 Task: Show content criteria for "Digital Experience".
Action: Mouse moved to (1136, 81)
Screenshot: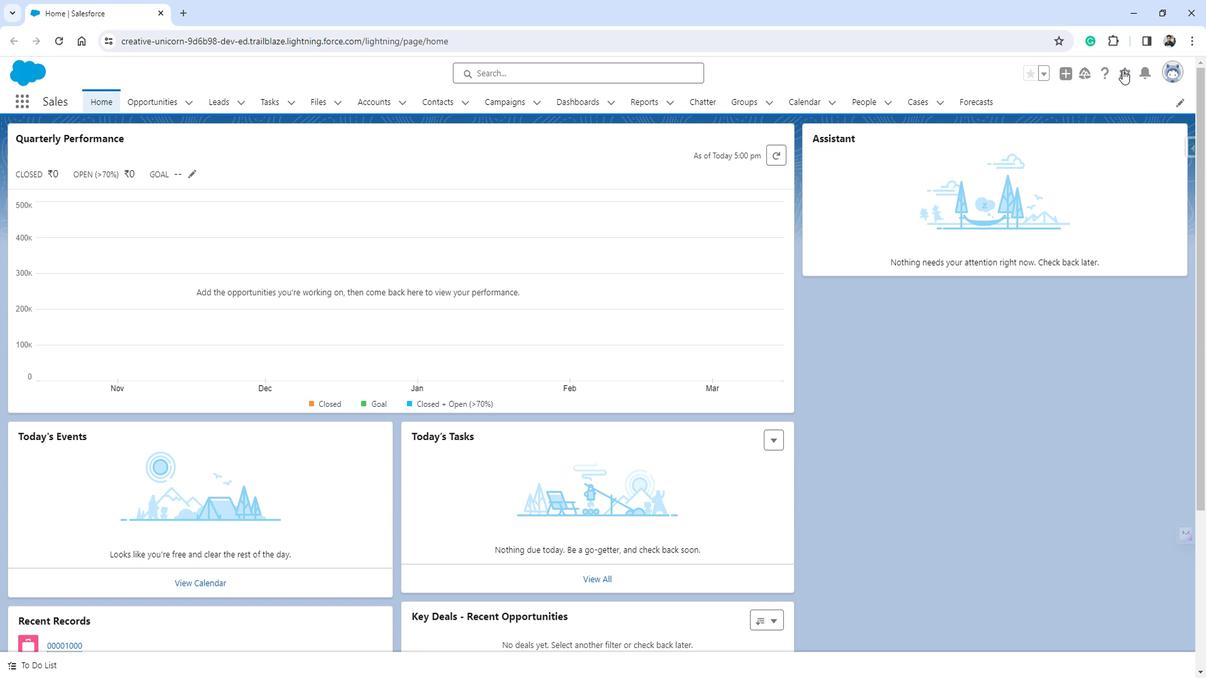 
Action: Mouse pressed left at (1136, 81)
Screenshot: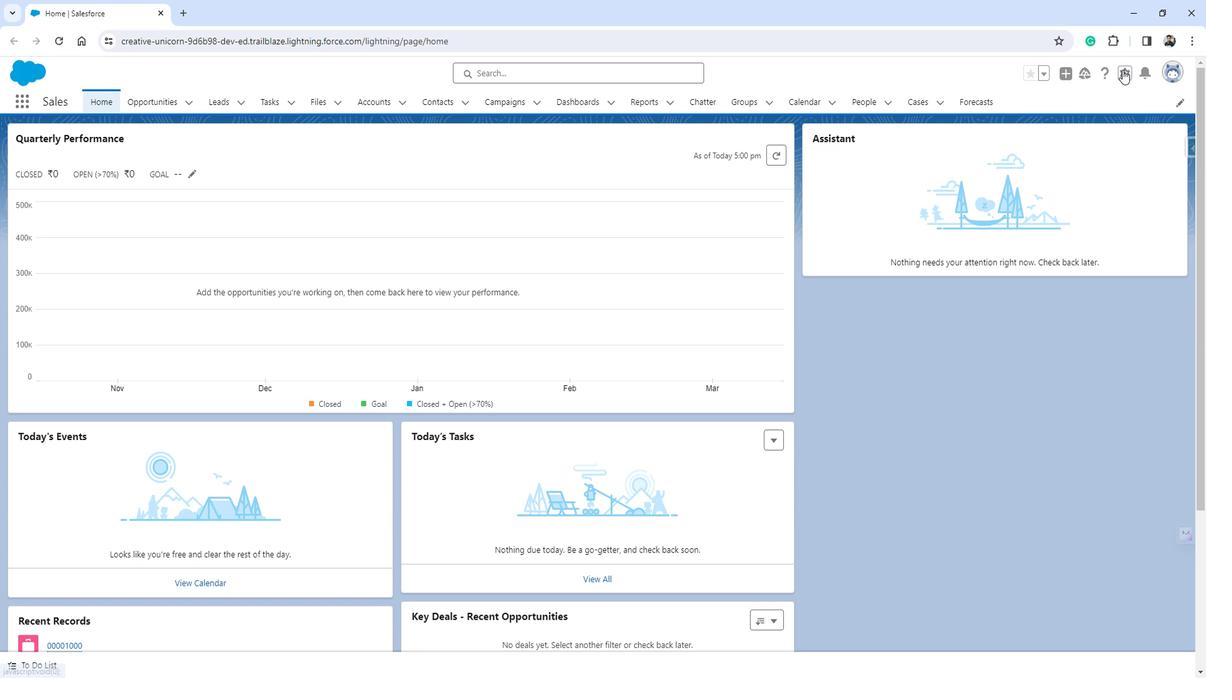 
Action: Mouse moved to (1078, 119)
Screenshot: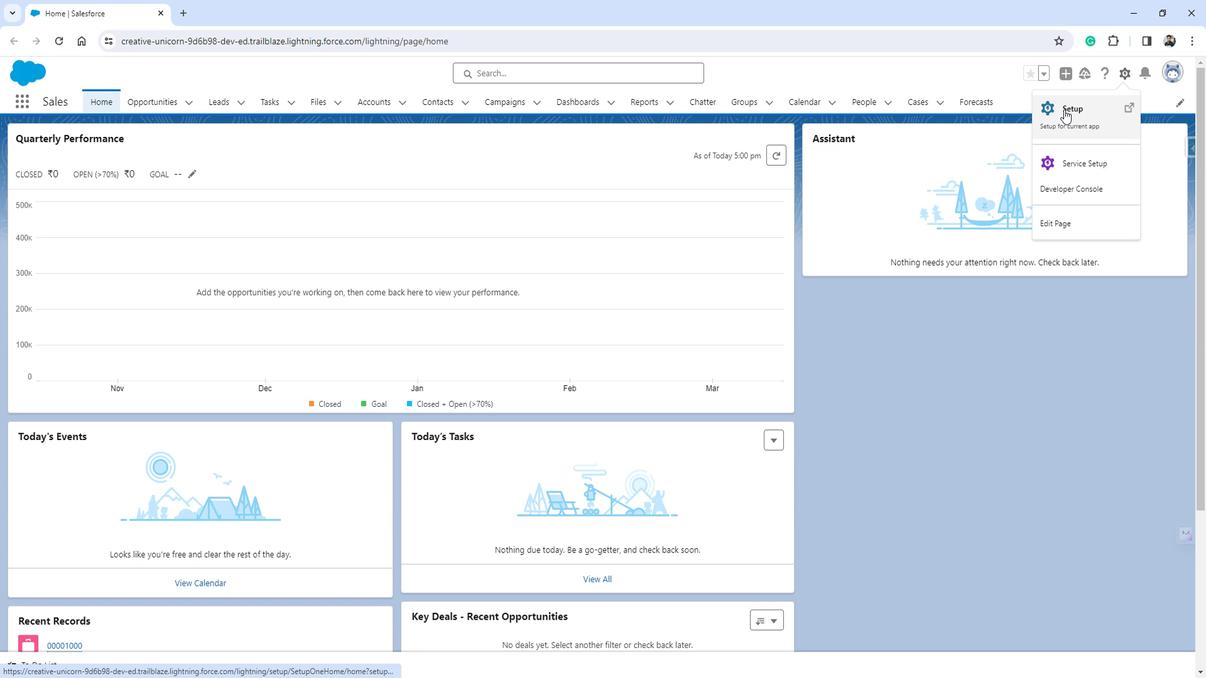 
Action: Mouse pressed left at (1078, 119)
Screenshot: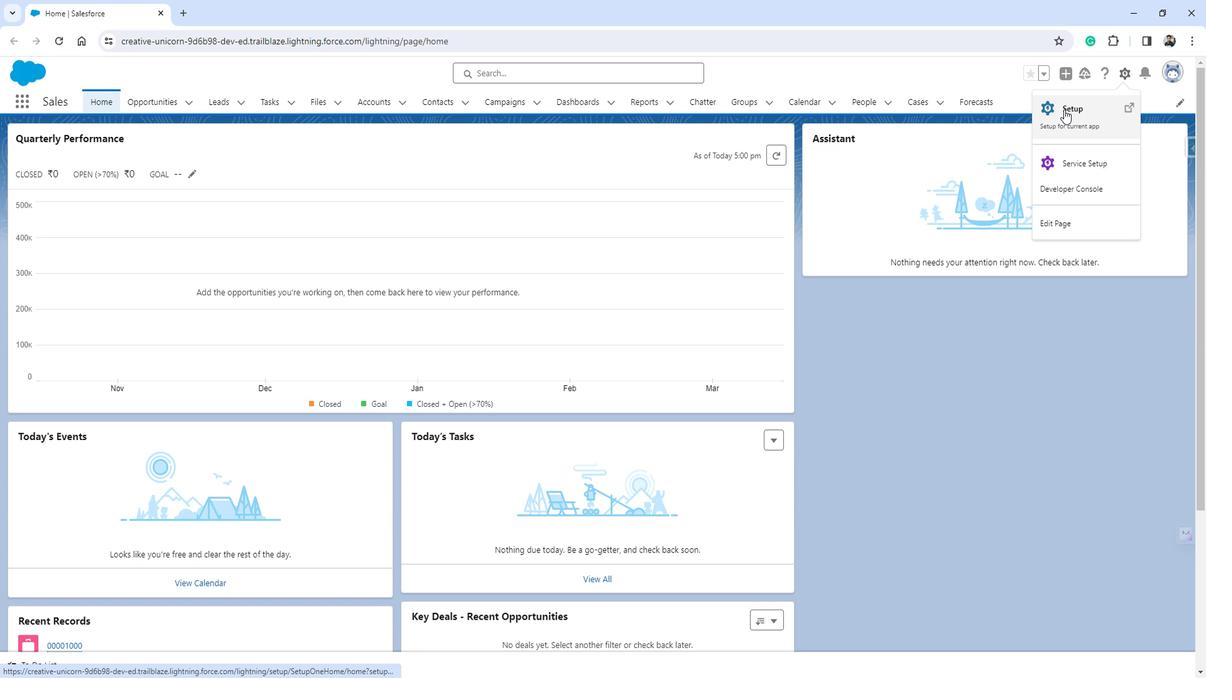 
Action: Mouse moved to (95, 446)
Screenshot: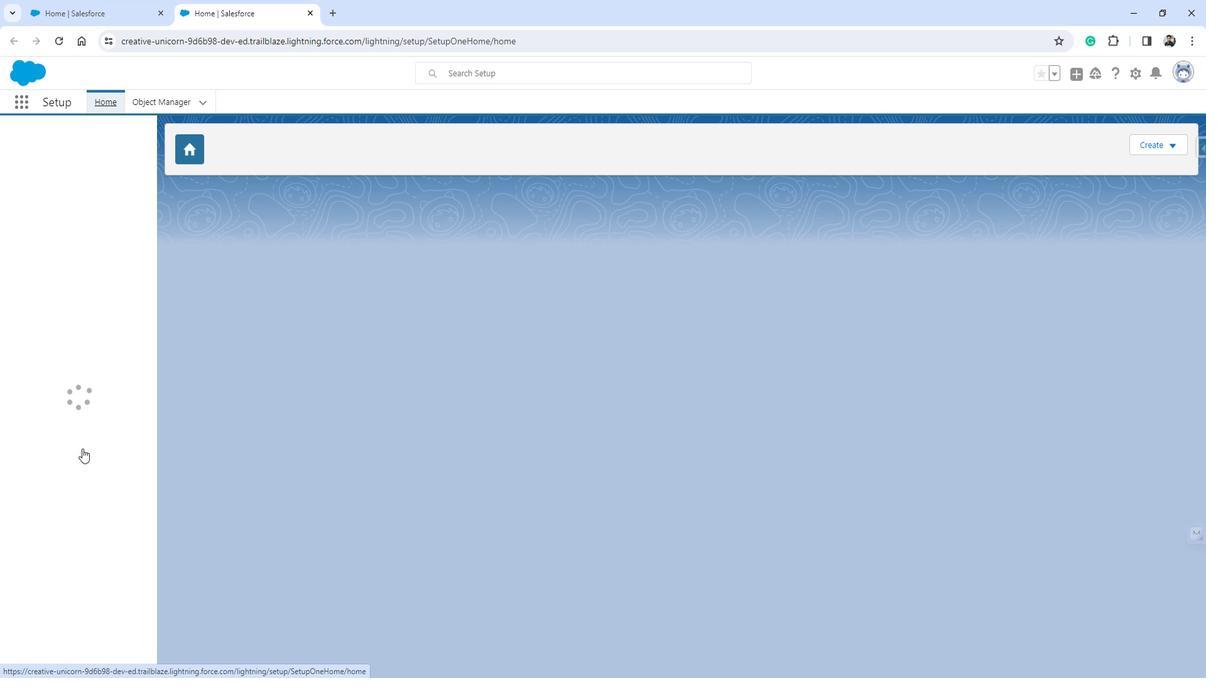 
Action: Mouse scrolled (95, 445) with delta (0, 0)
Screenshot: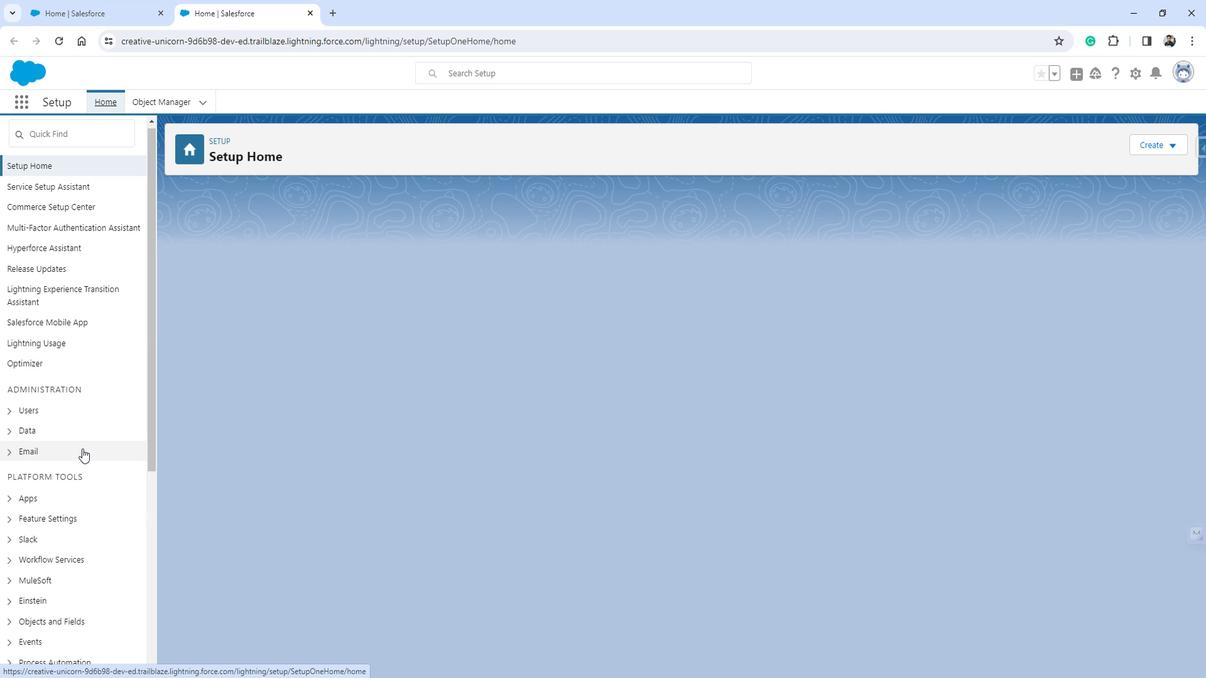 
Action: Mouse moved to (96, 446)
Screenshot: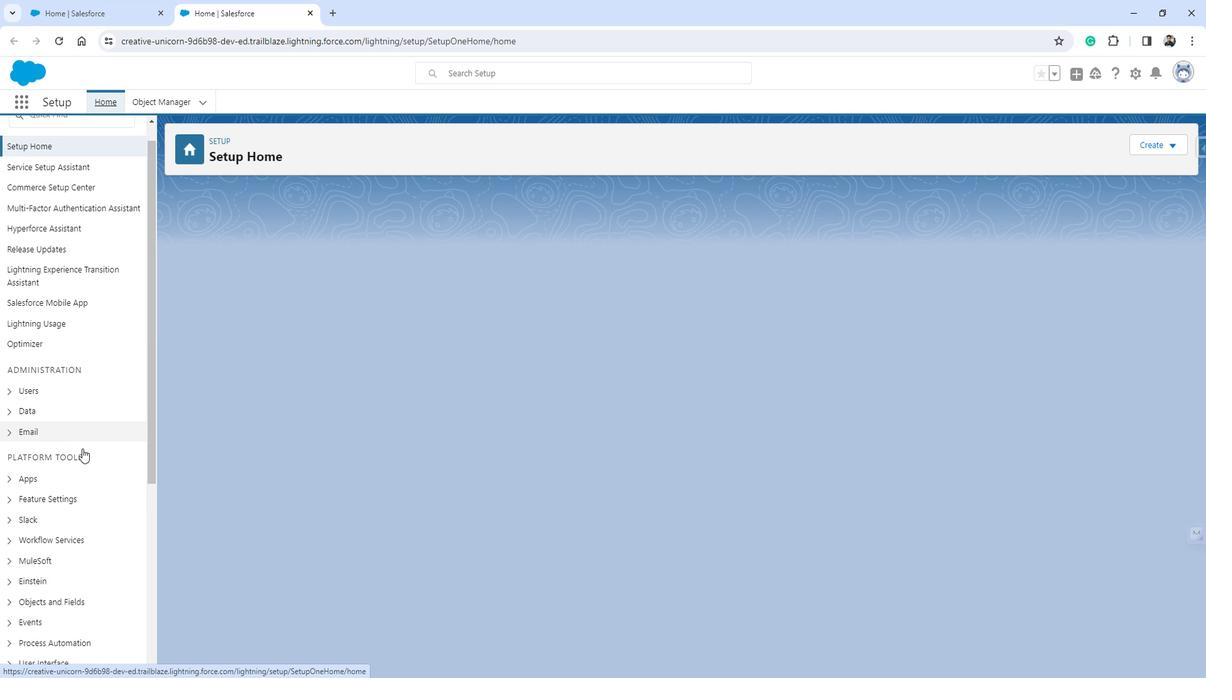 
Action: Mouse scrolled (96, 445) with delta (0, 0)
Screenshot: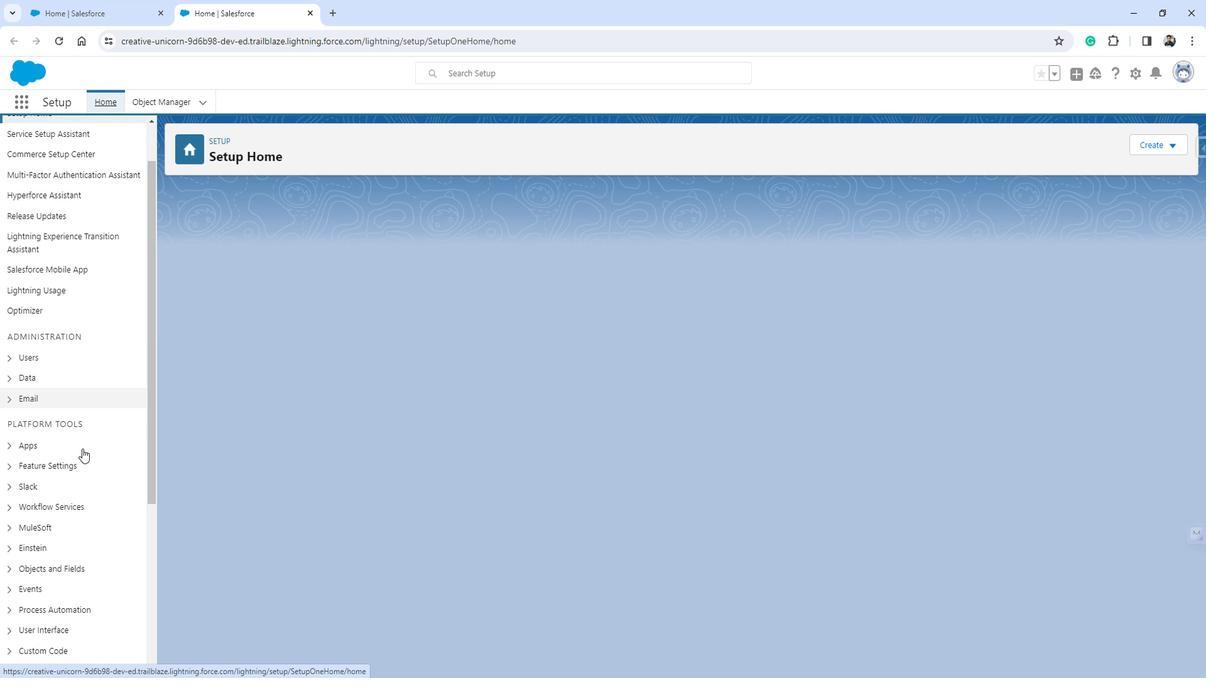 
Action: Mouse moved to (75, 389)
Screenshot: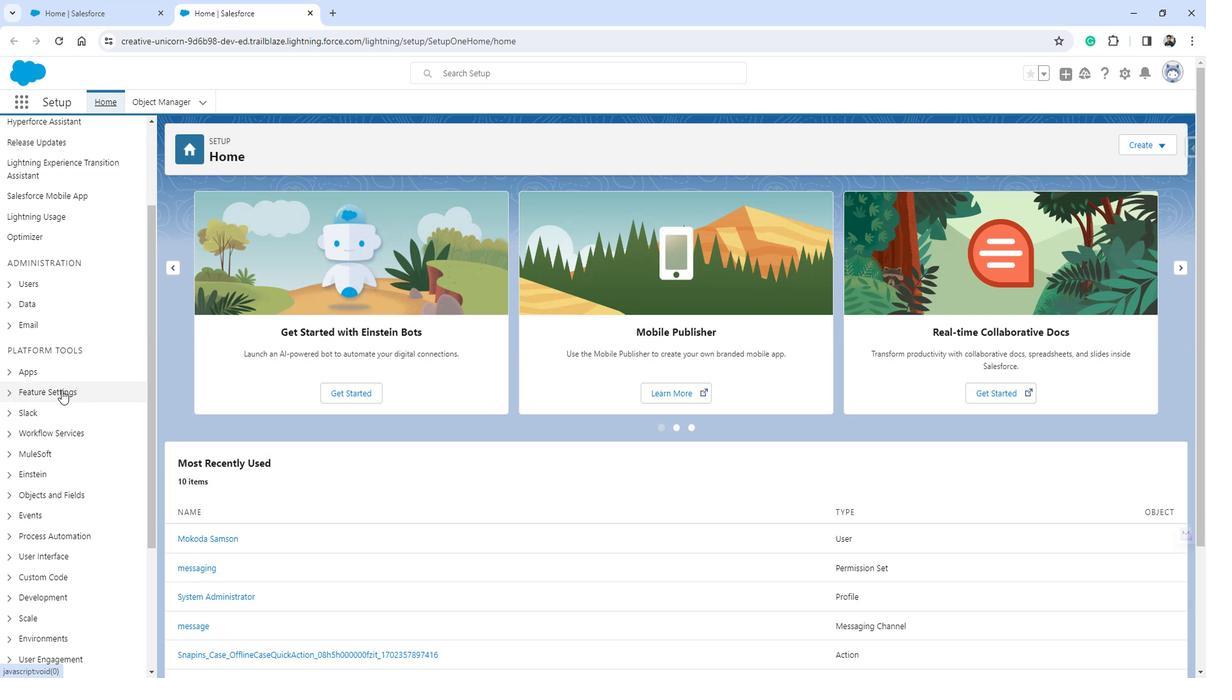 
Action: Mouse pressed left at (75, 389)
Screenshot: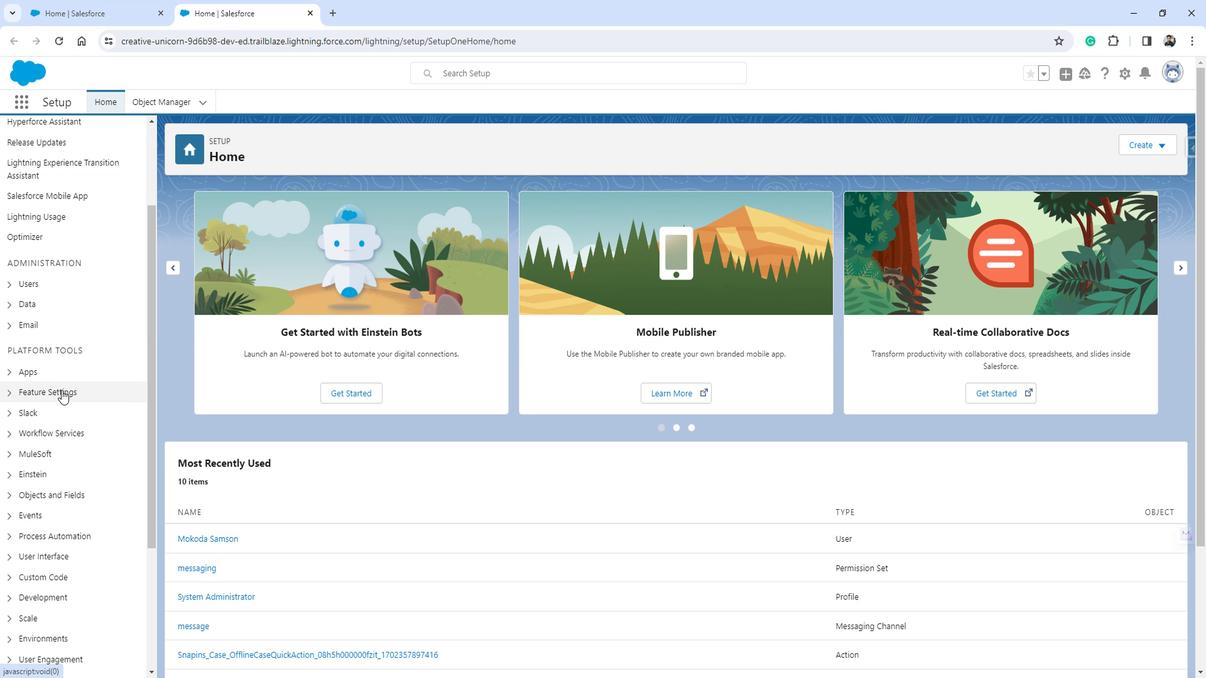 
Action: Mouse scrolled (75, 388) with delta (0, 0)
Screenshot: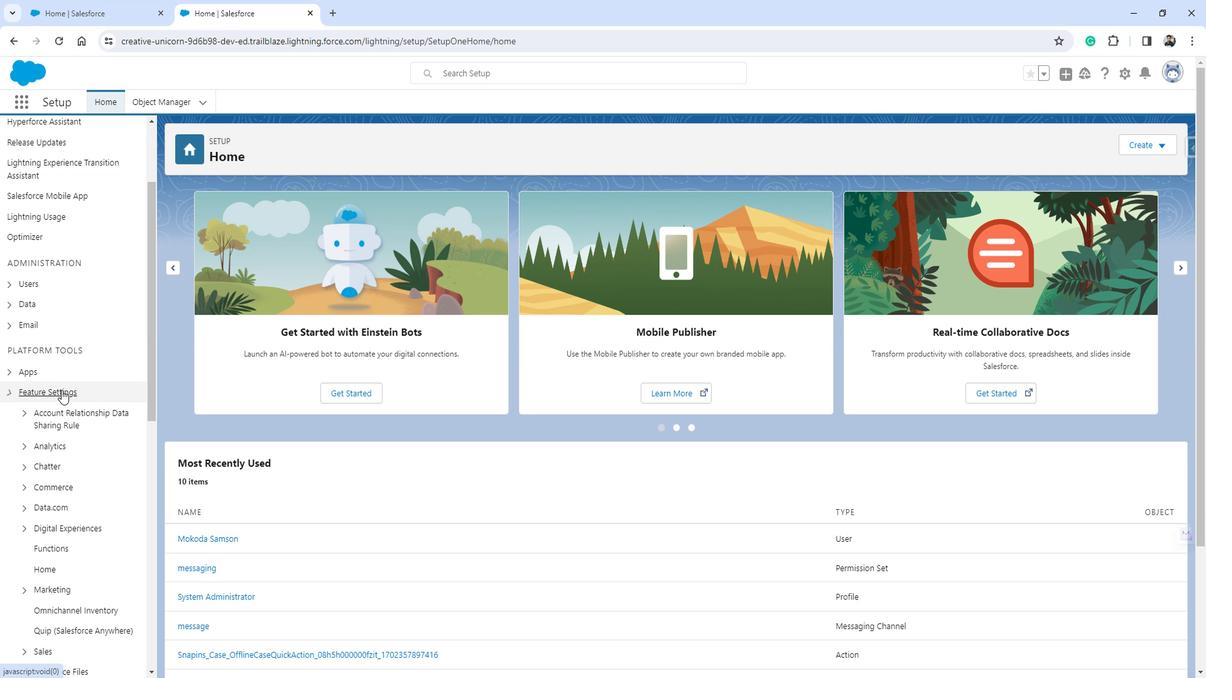 
Action: Mouse scrolled (75, 388) with delta (0, 0)
Screenshot: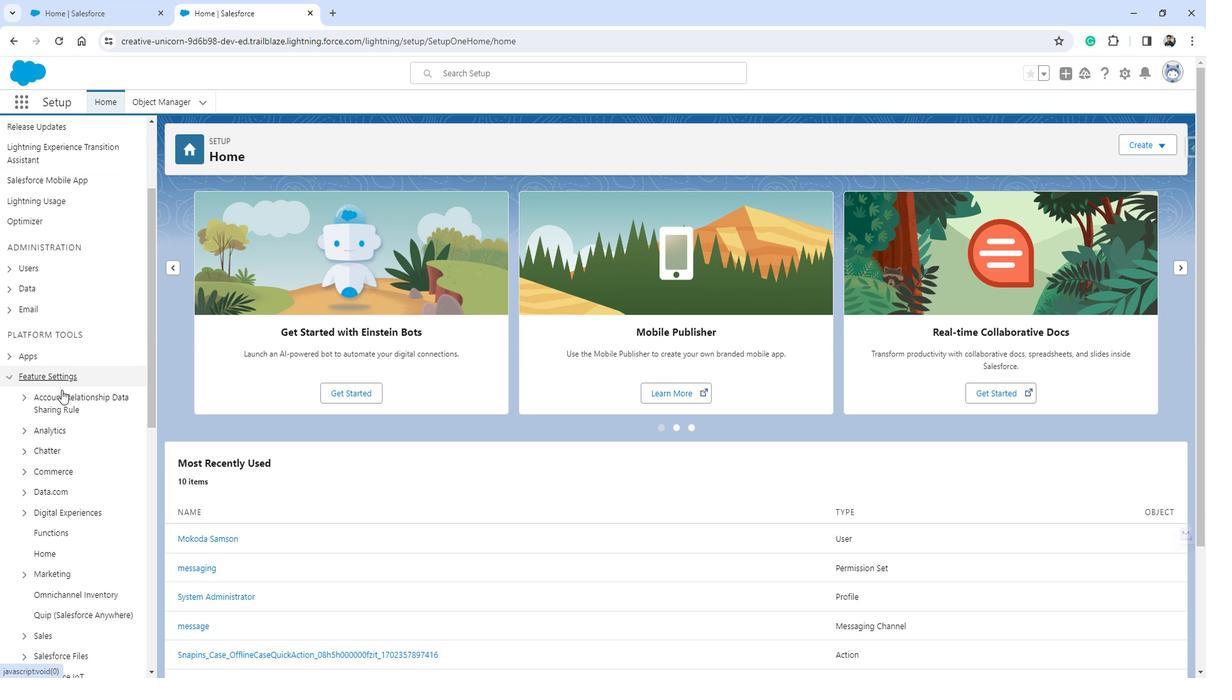 
Action: Mouse scrolled (75, 388) with delta (0, 0)
Screenshot: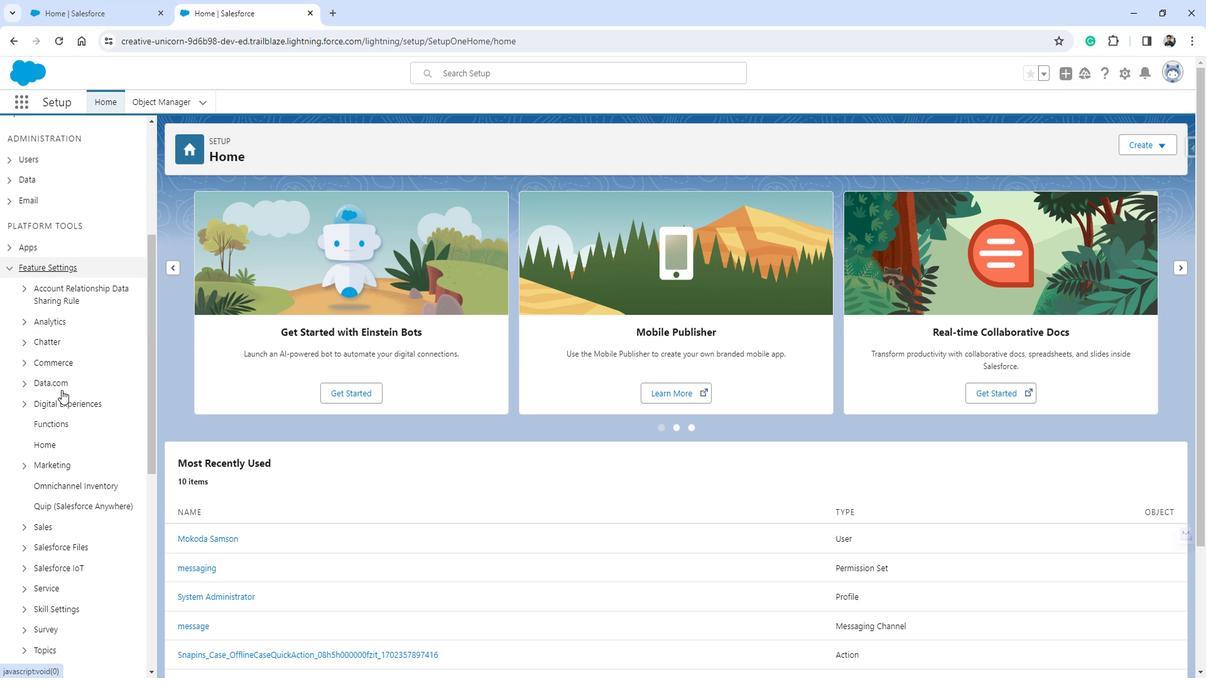 
Action: Mouse moved to (83, 333)
Screenshot: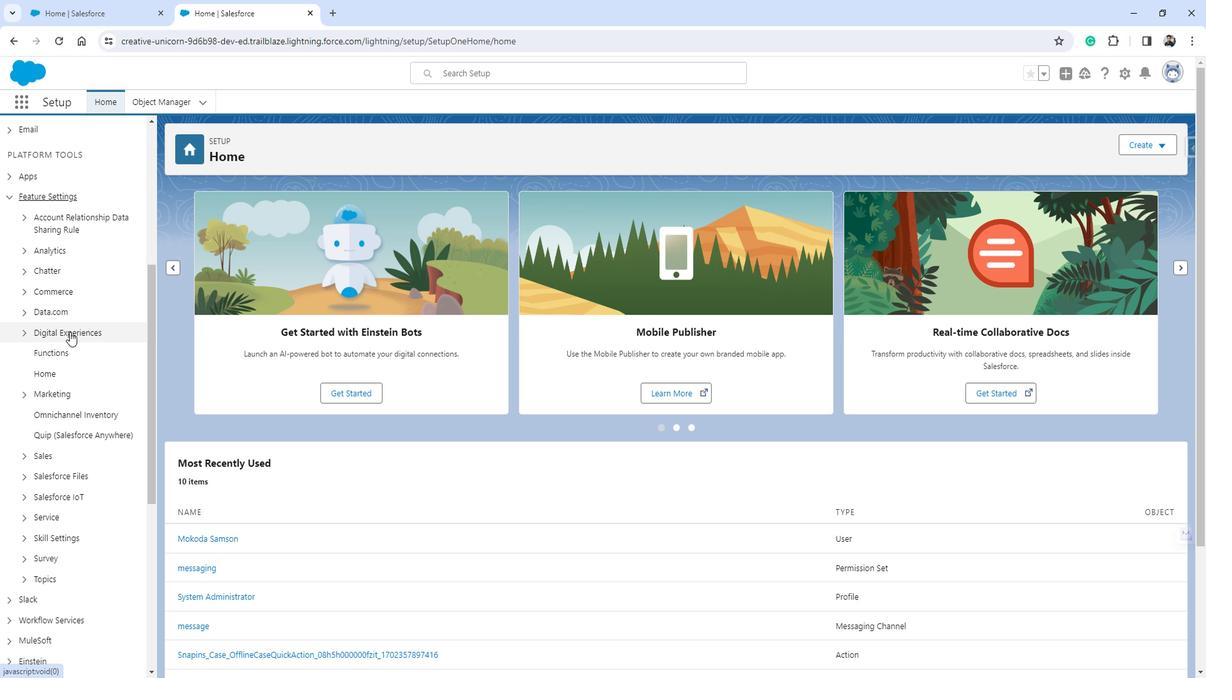
Action: Mouse pressed left at (83, 333)
Screenshot: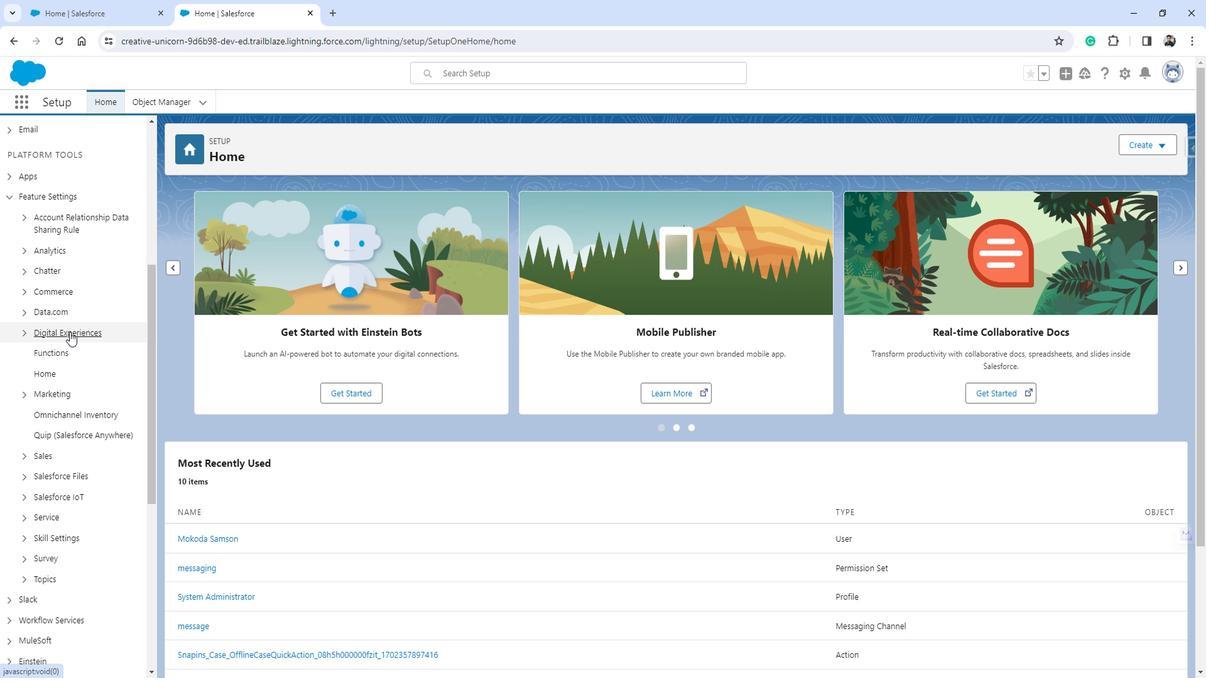 
Action: Mouse moved to (73, 351)
Screenshot: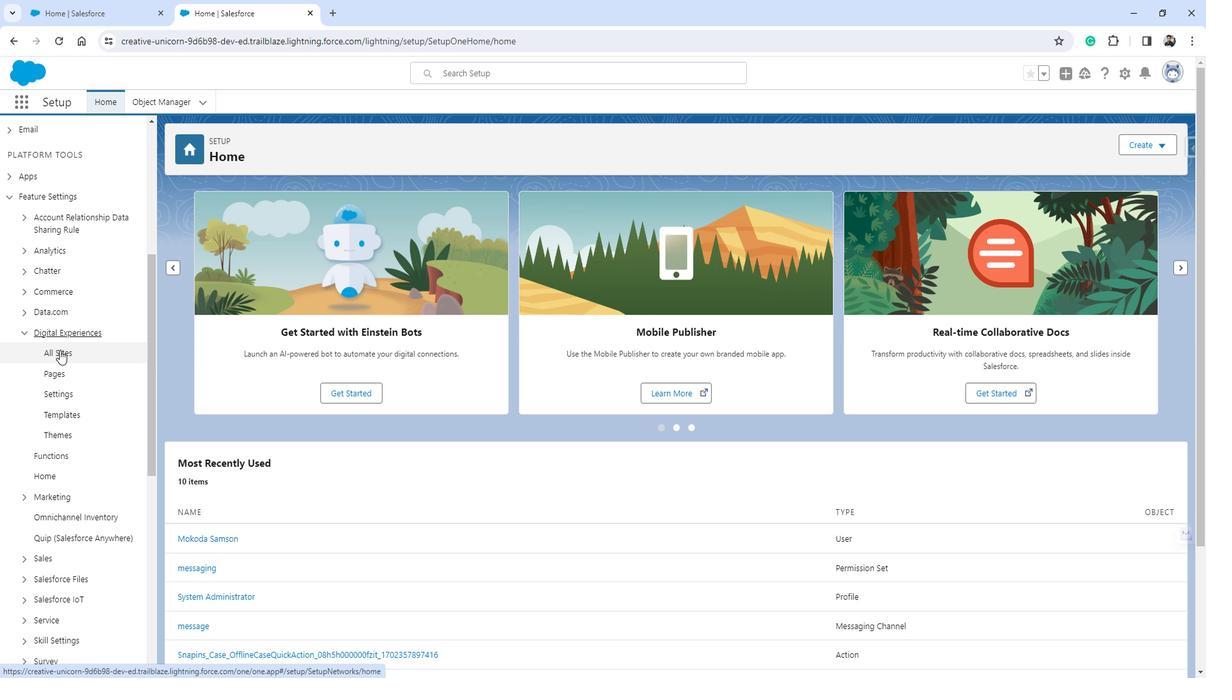 
Action: Mouse pressed left at (73, 351)
Screenshot: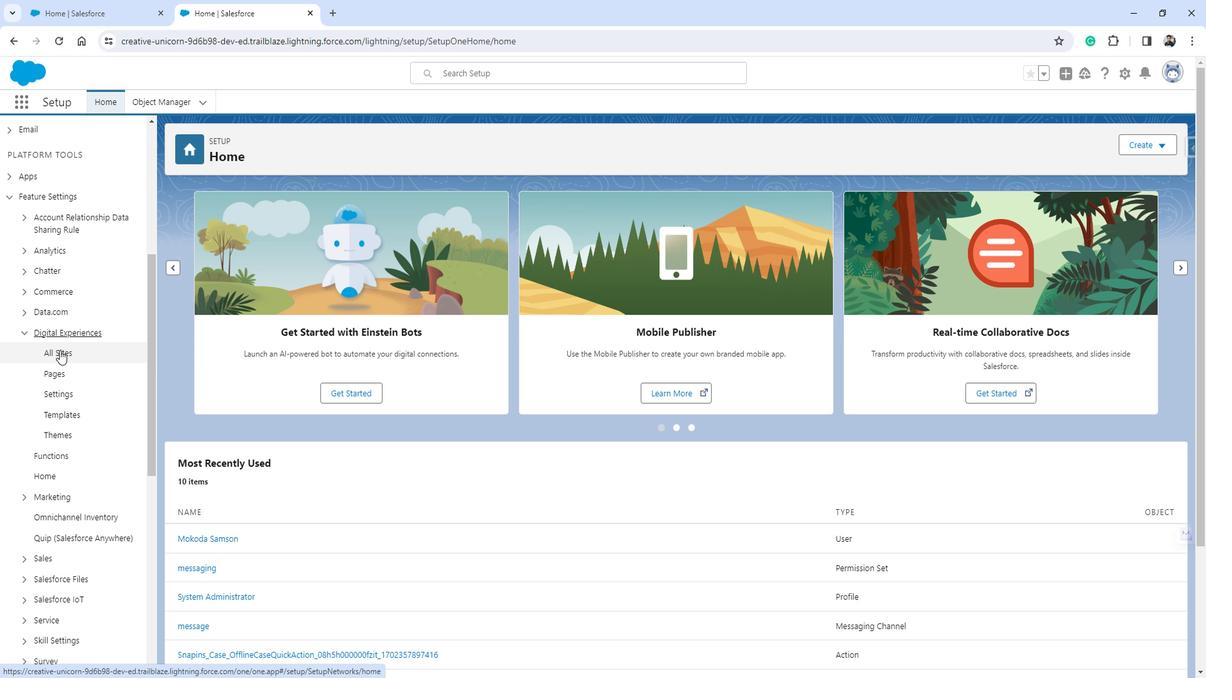 
Action: Mouse moved to (214, 381)
Screenshot: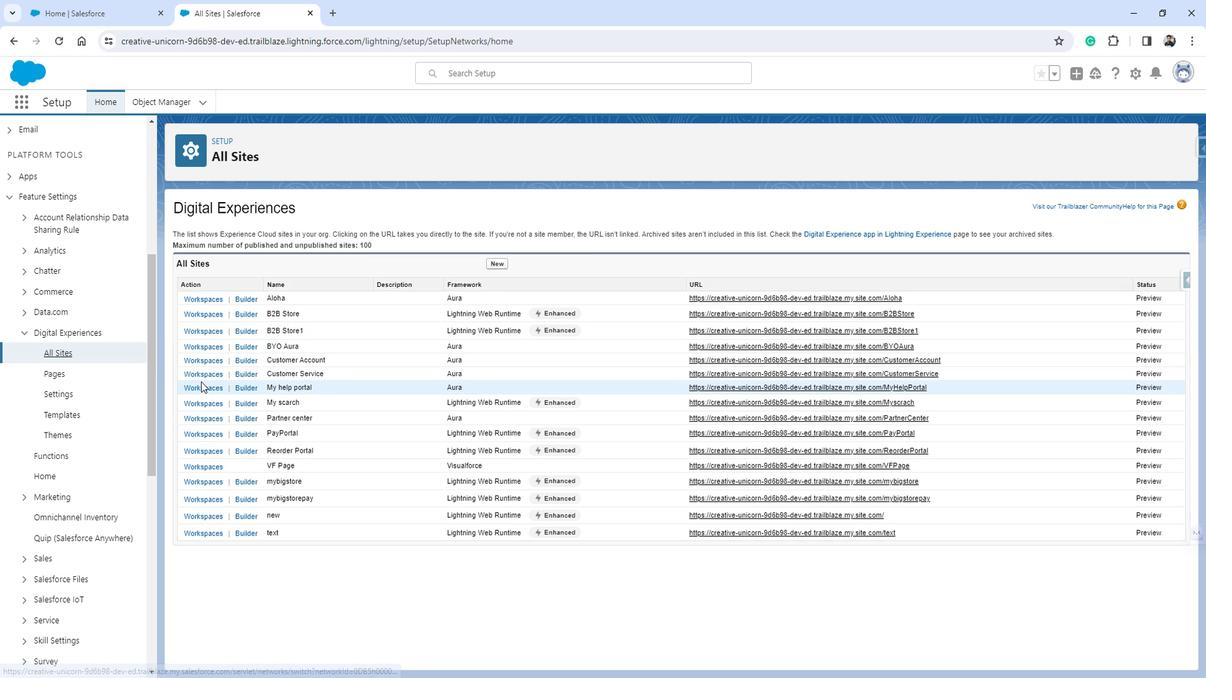 
Action: Mouse pressed left at (214, 381)
Screenshot: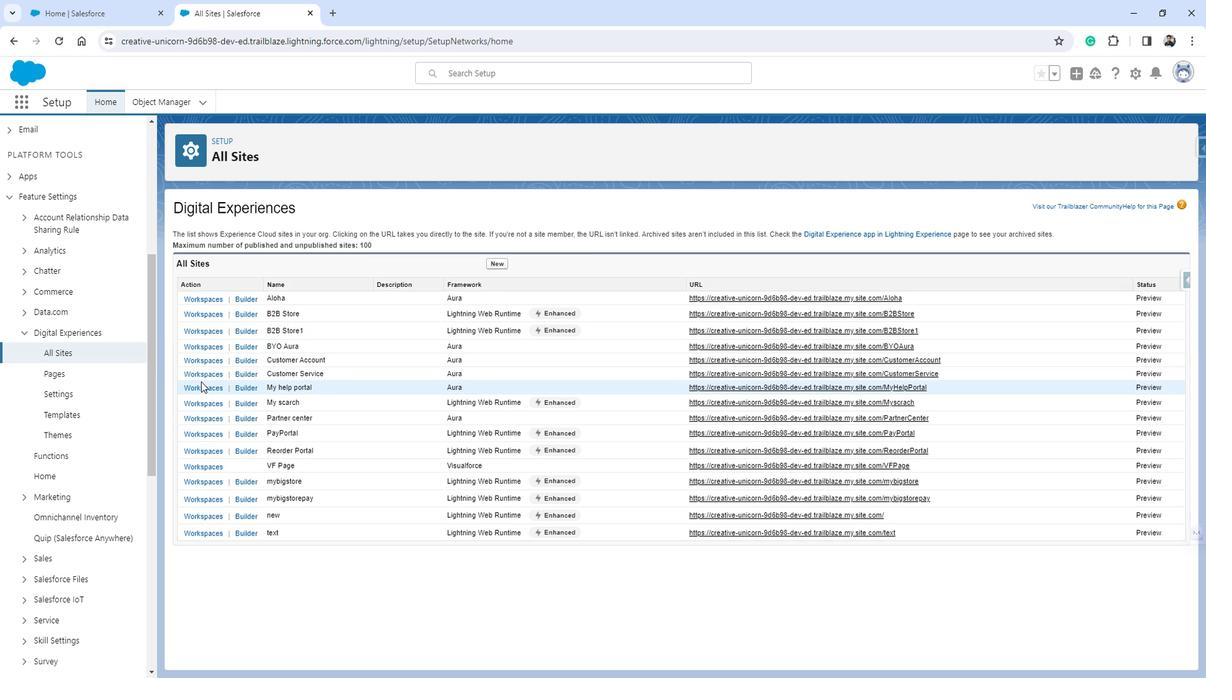 
Action: Mouse moved to (219, 387)
Screenshot: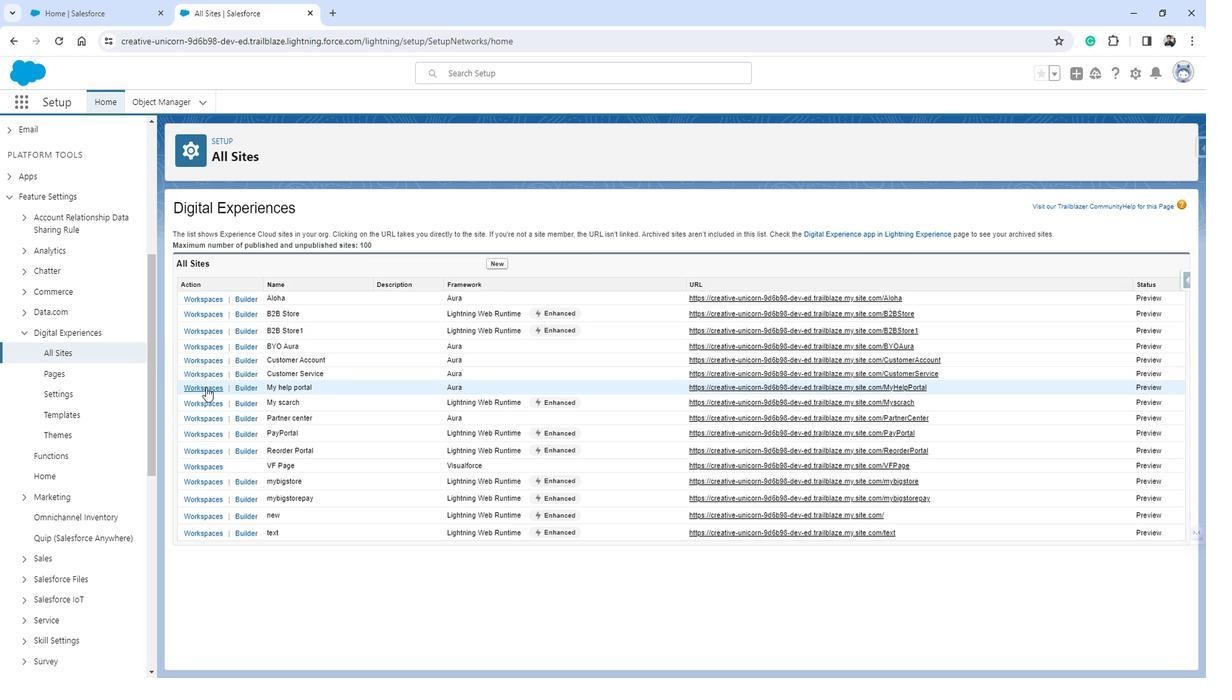 
Action: Mouse pressed left at (219, 387)
Screenshot: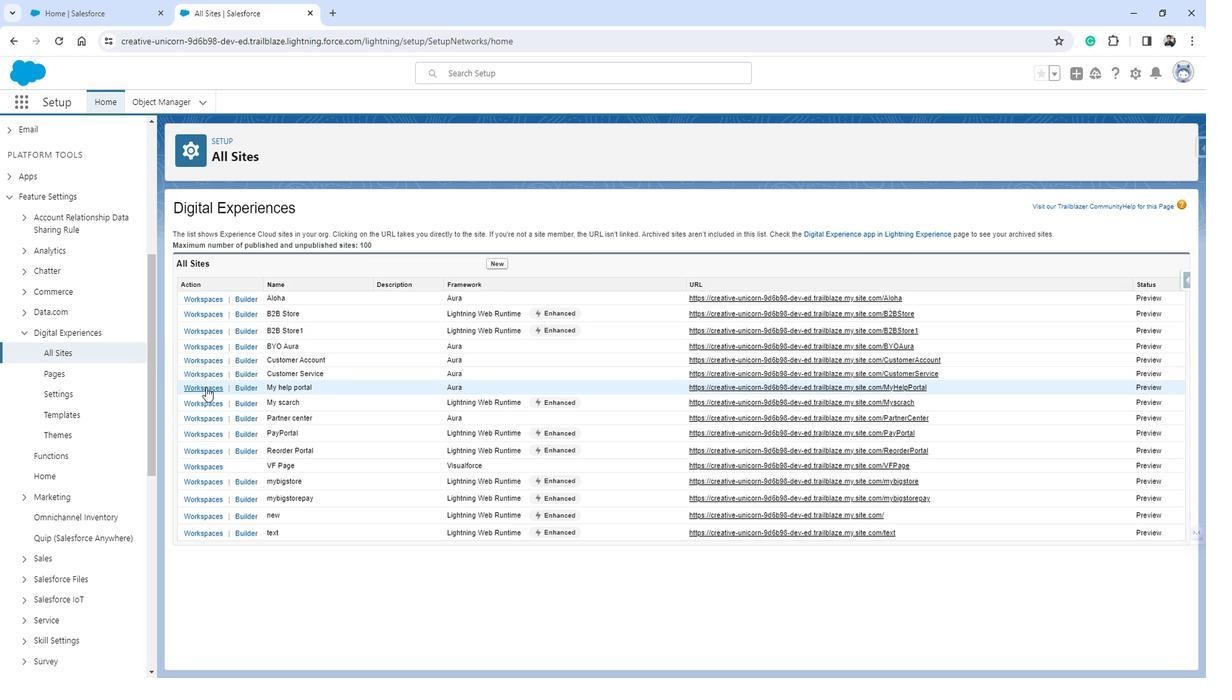 
Action: Mouse moved to (451, 267)
Screenshot: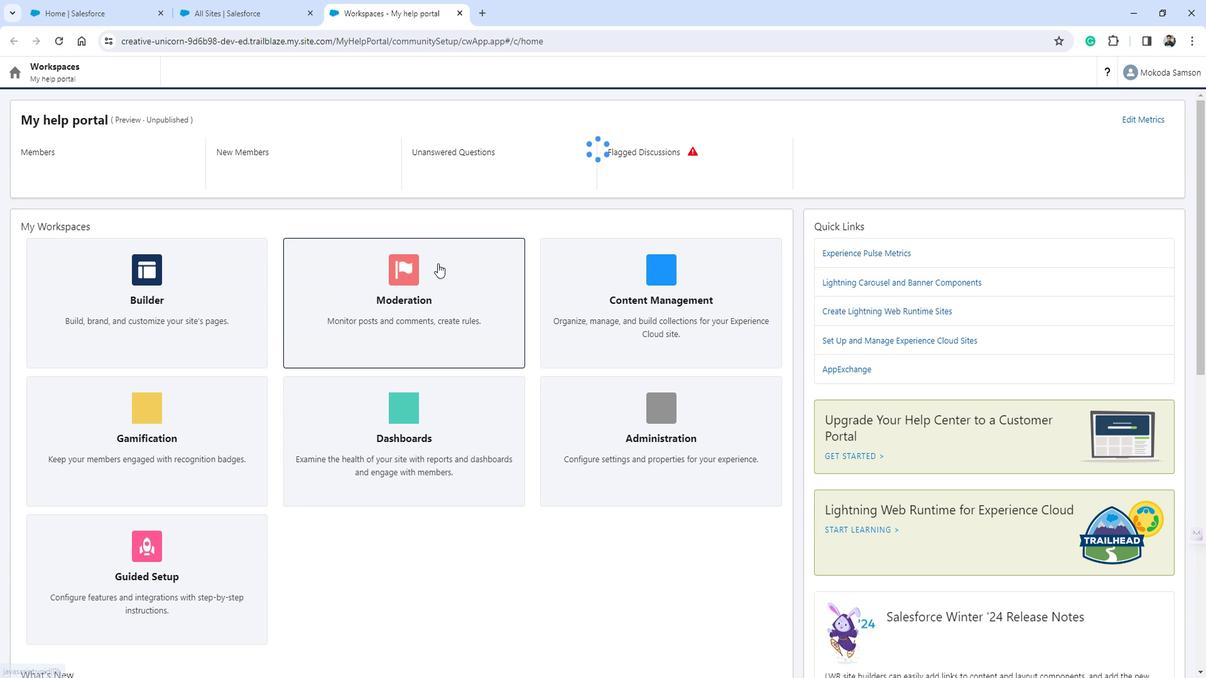 
Action: Mouse pressed left at (451, 267)
Screenshot: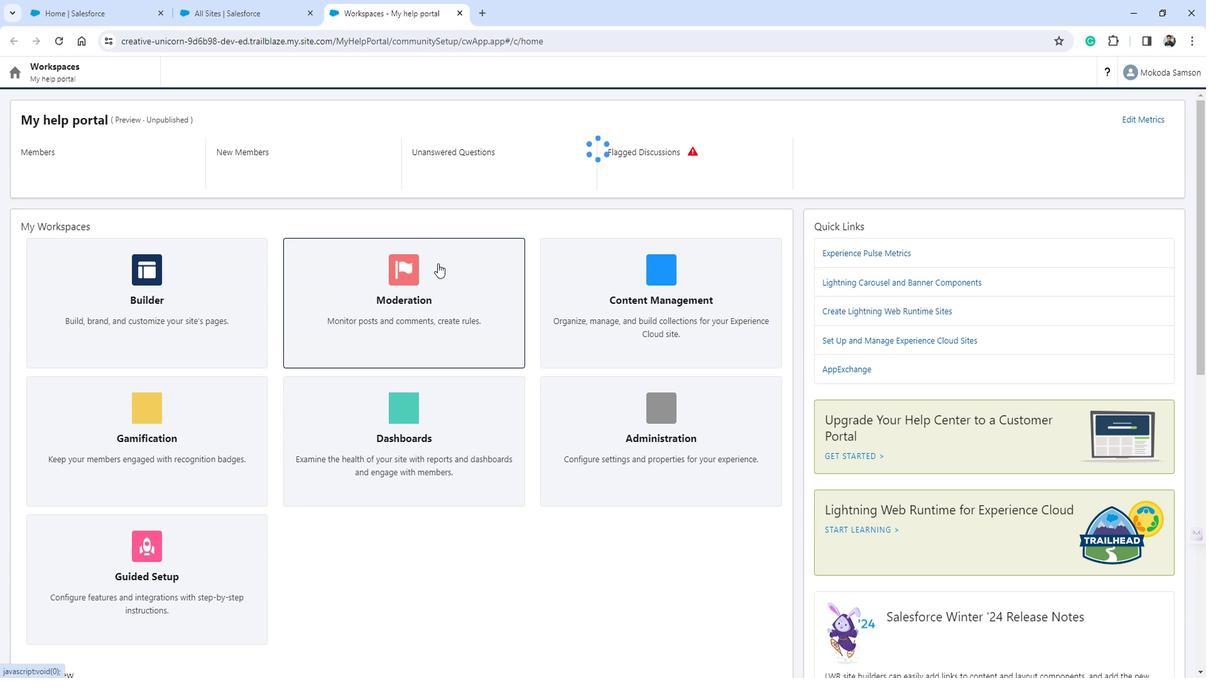 
Action: Mouse moved to (285, 86)
Screenshot: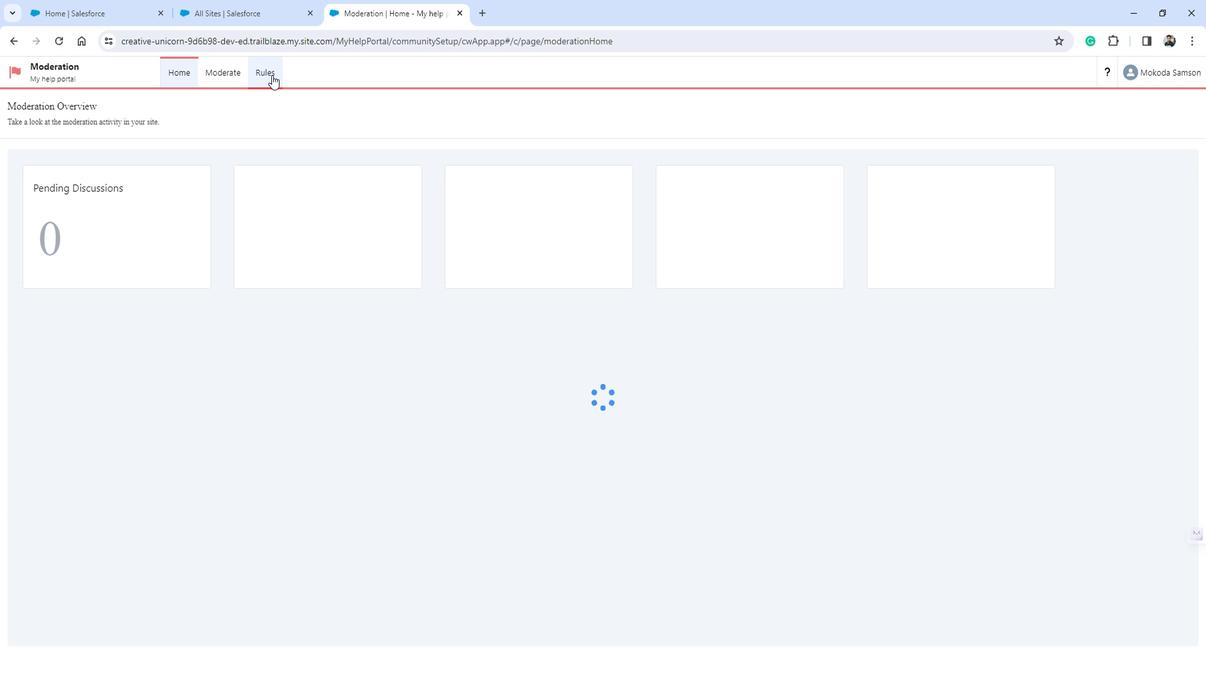 
Action: Mouse pressed left at (285, 86)
Screenshot: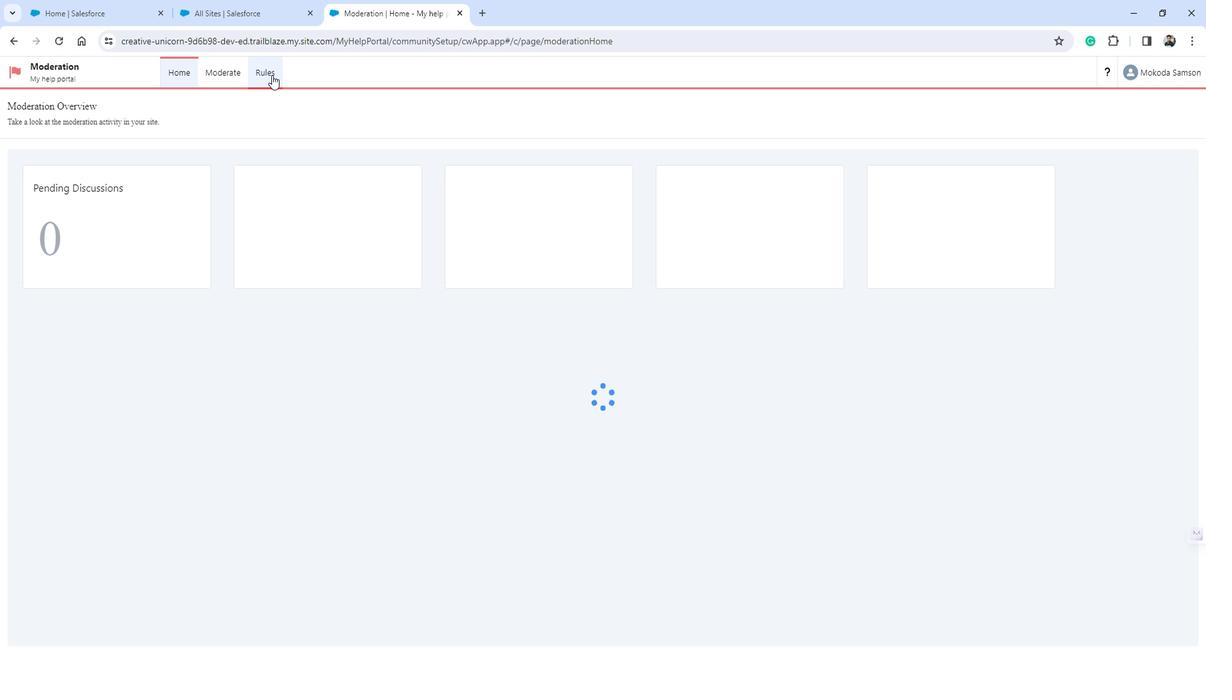 
Action: Mouse moved to (87, 140)
Screenshot: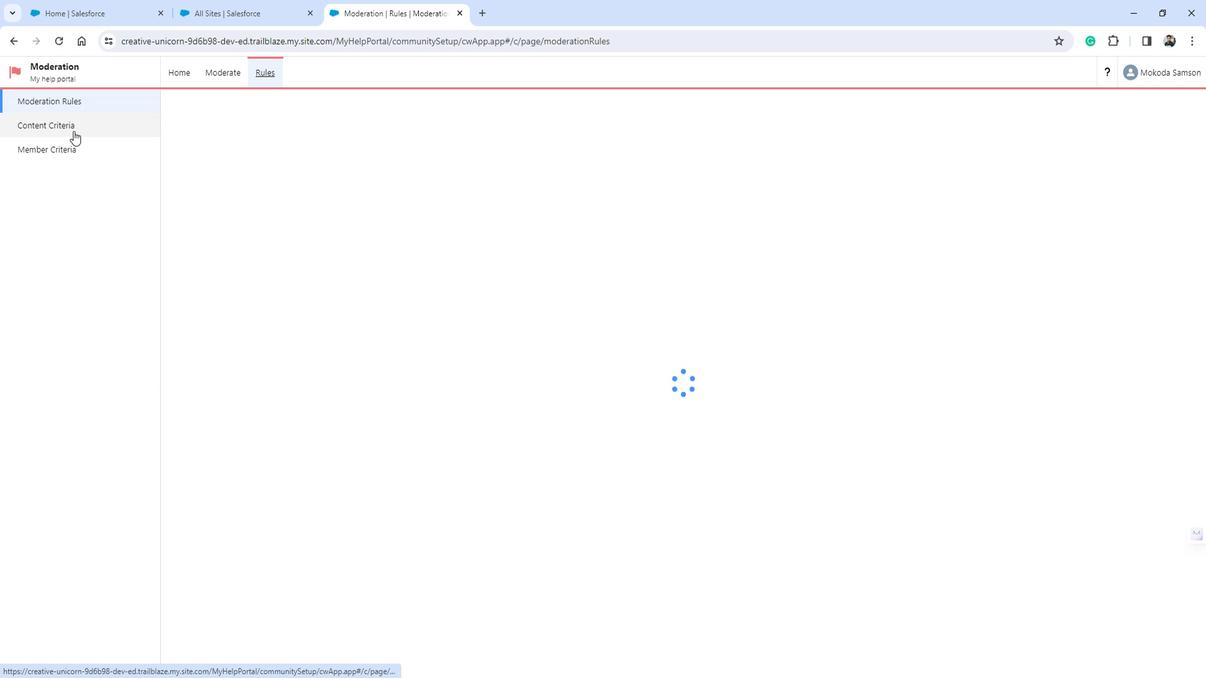 
Action: Mouse pressed left at (87, 140)
Screenshot: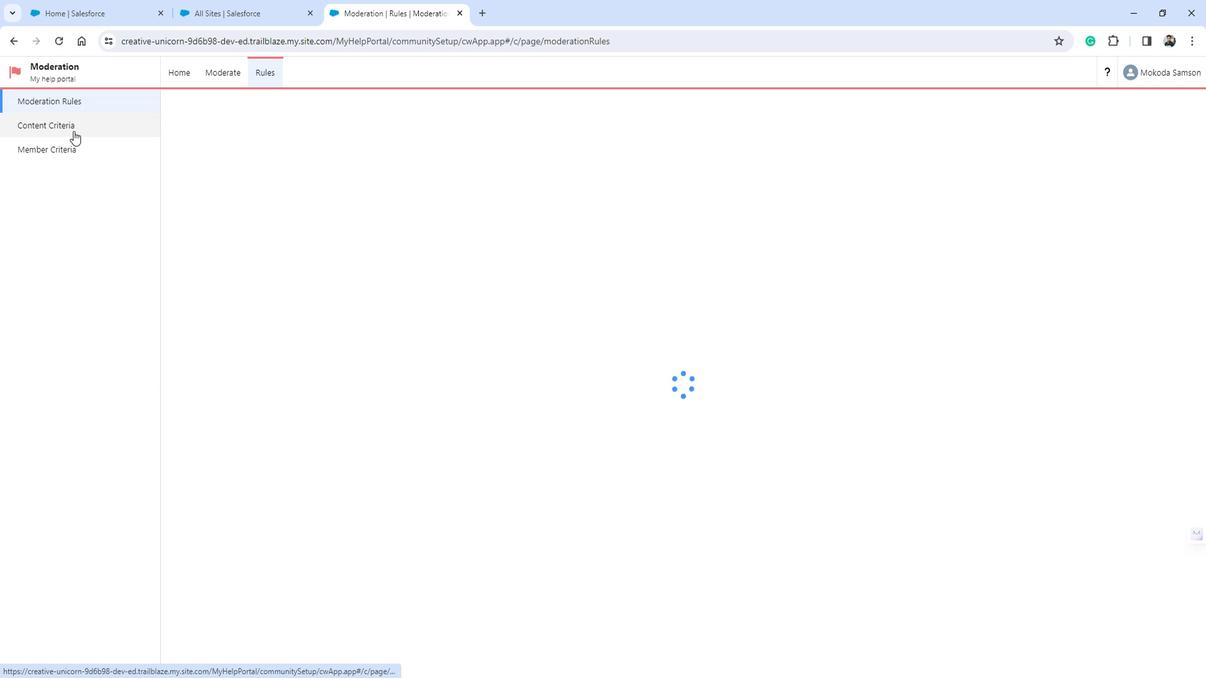 
Action: Mouse moved to (442, 297)
Screenshot: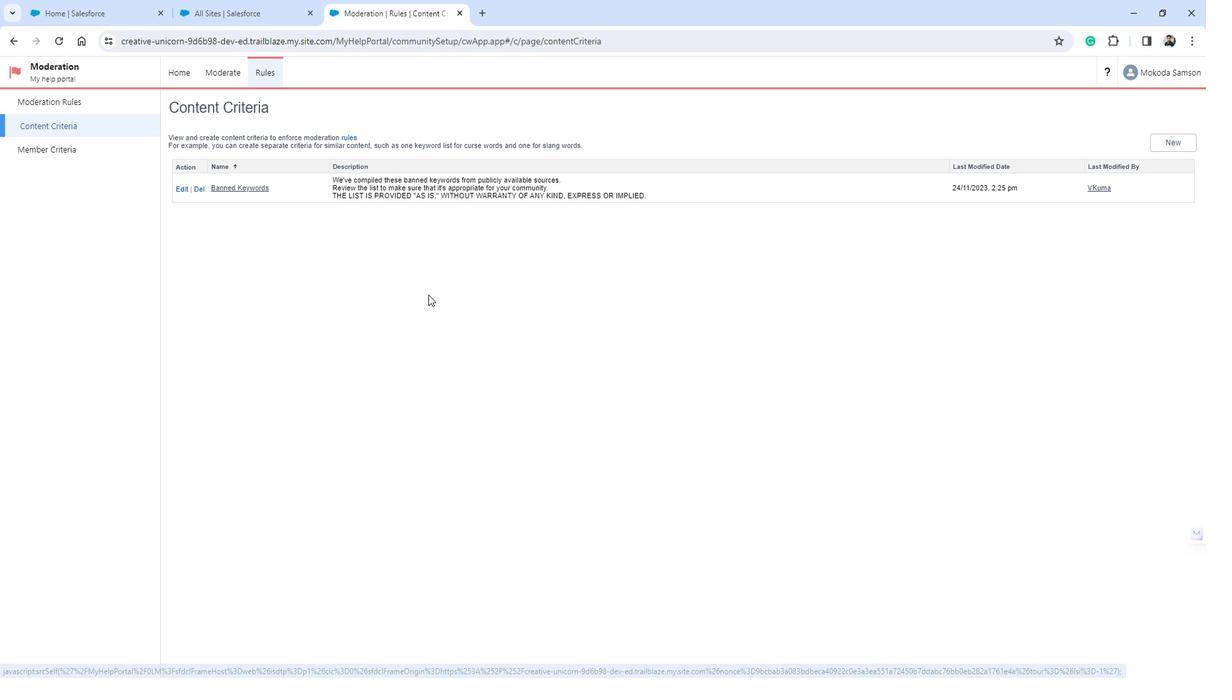 
